 Task: Create a task 'Review Project' on November 30, 2023, that repeats every 3 weeks on Tuesday, until December 20, 2023.
Action: Mouse moved to (67, 110)
Screenshot: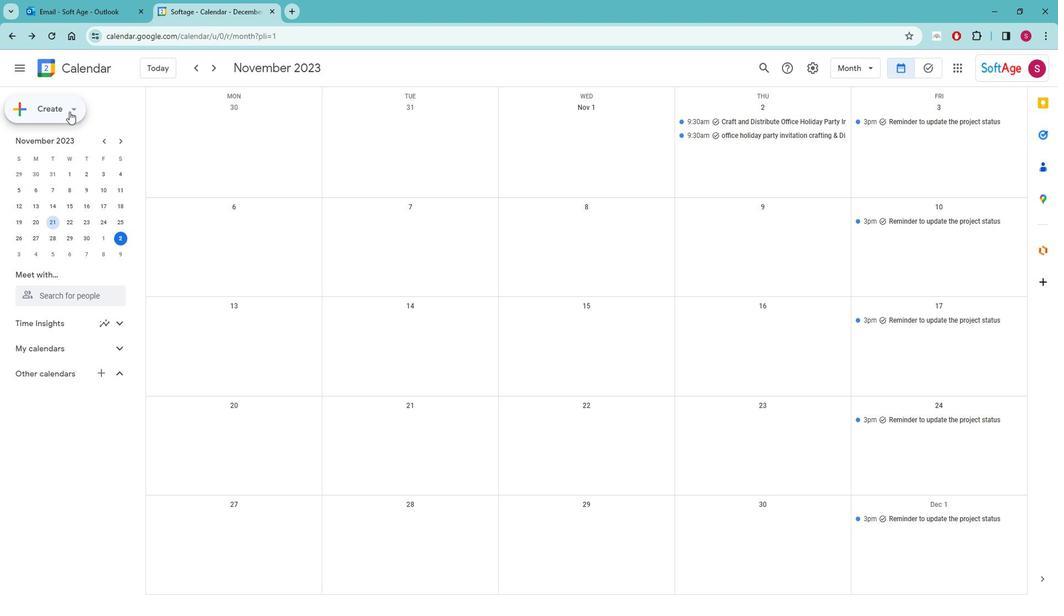 
Action: Mouse pressed left at (67, 110)
Screenshot: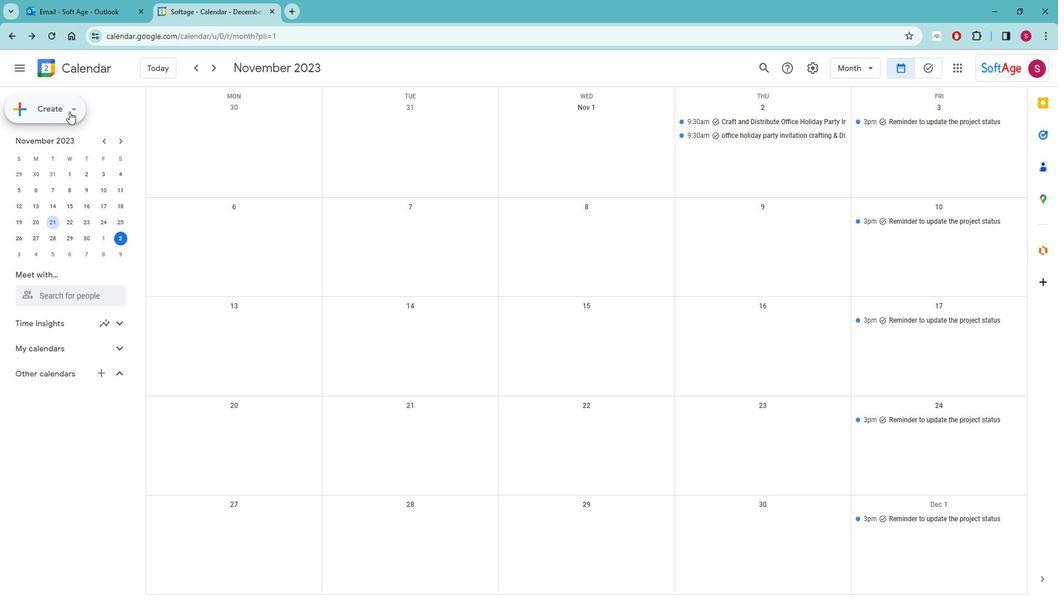 
Action: Mouse moved to (27, 212)
Screenshot: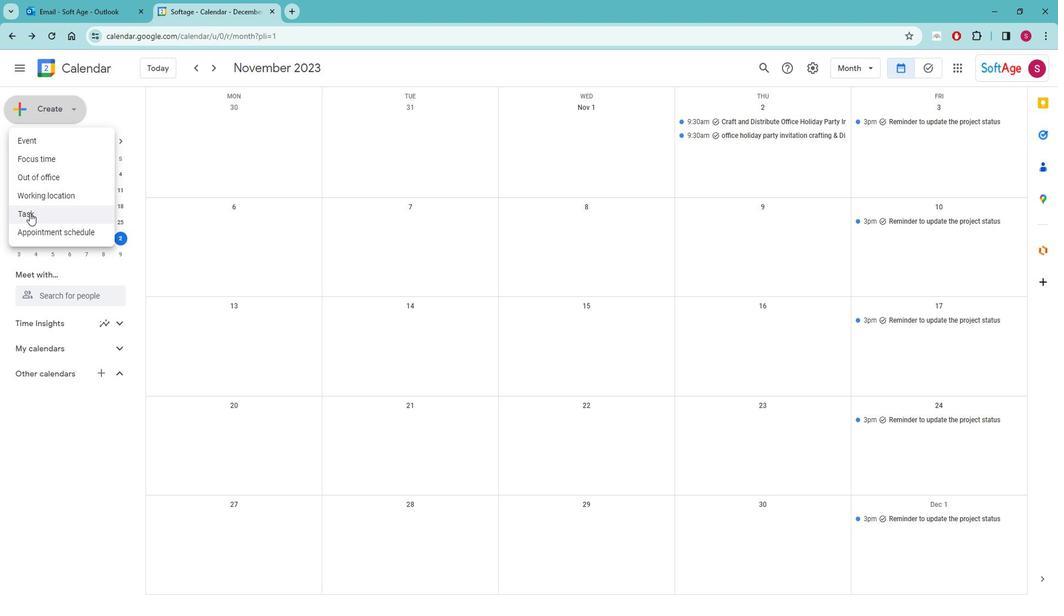
Action: Mouse pressed left at (27, 212)
Screenshot: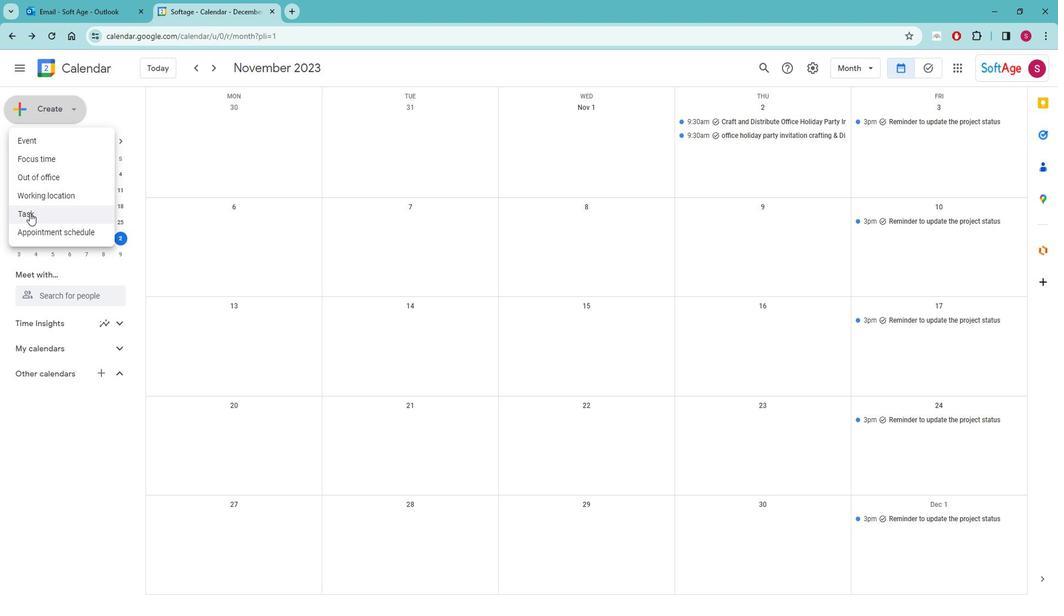 
Action: Mouse moved to (550, 243)
Screenshot: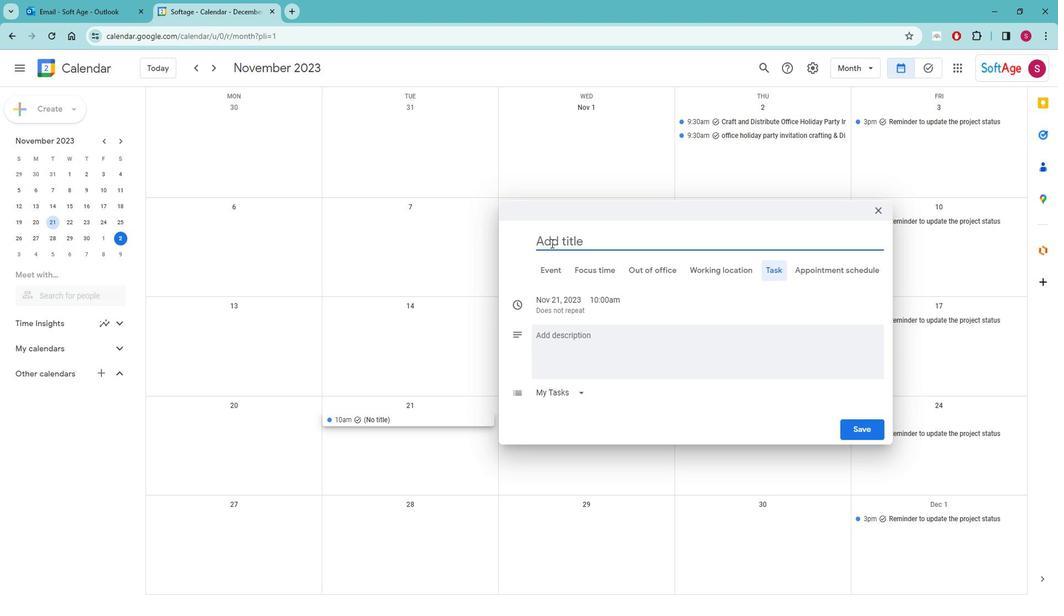 
Action: Mouse pressed left at (550, 243)
Screenshot: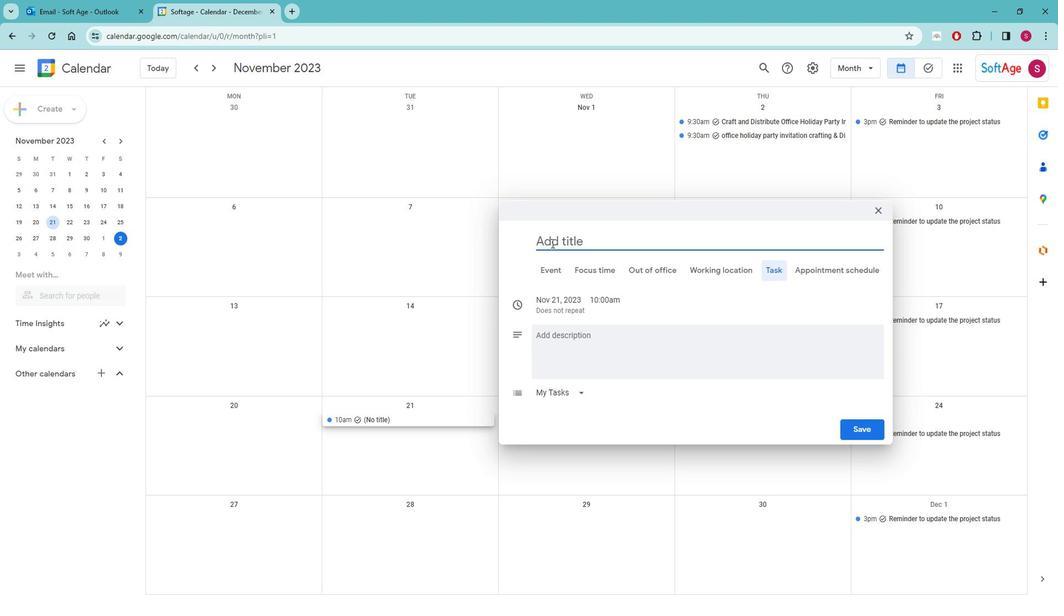 
Action: Key pressed <Key.shift><Key.shift><Key.shift><Key.shift><Key.shift><Key.shift><Key.shift><Key.shift>Review<Key.space><Key.shift>{<Key.backspace><Key.shift>Proview<Key.backspace><Key.backspace><Key.backspace><Key.backspace>ject
Screenshot: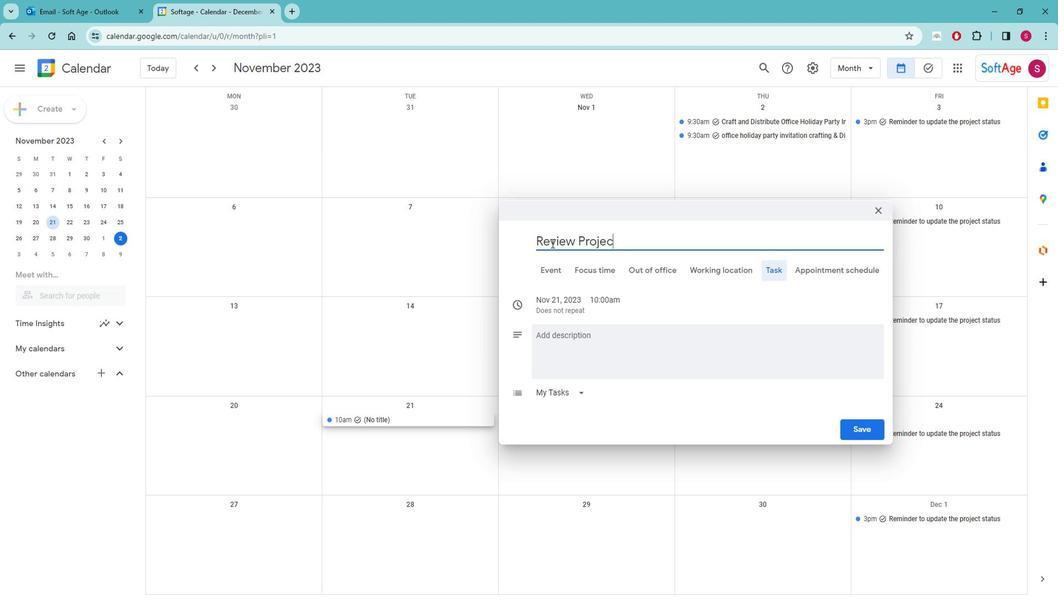 
Action: Mouse moved to (561, 299)
Screenshot: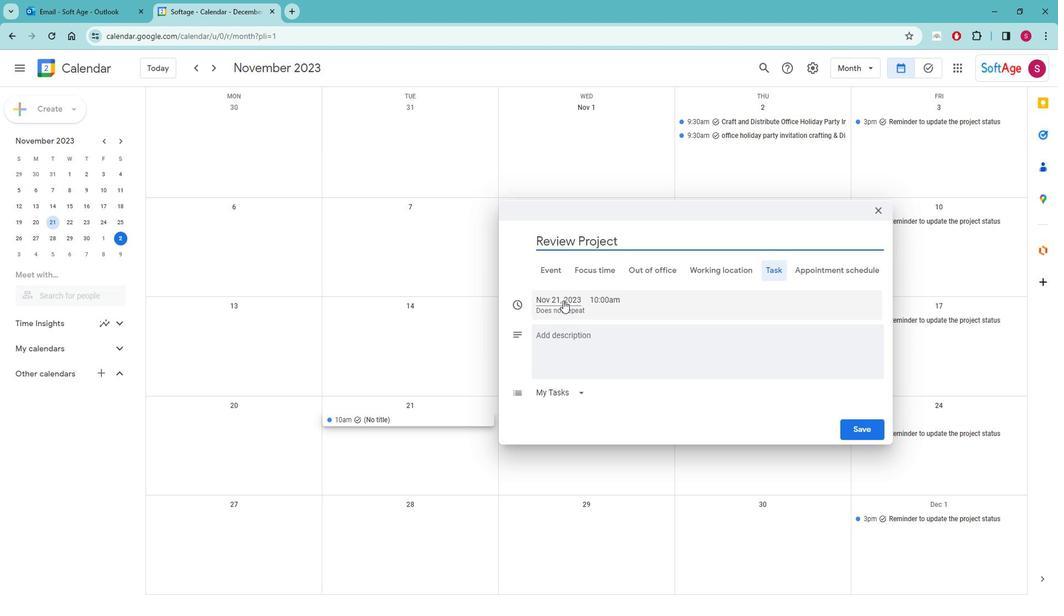 
Action: Mouse pressed left at (561, 299)
Screenshot: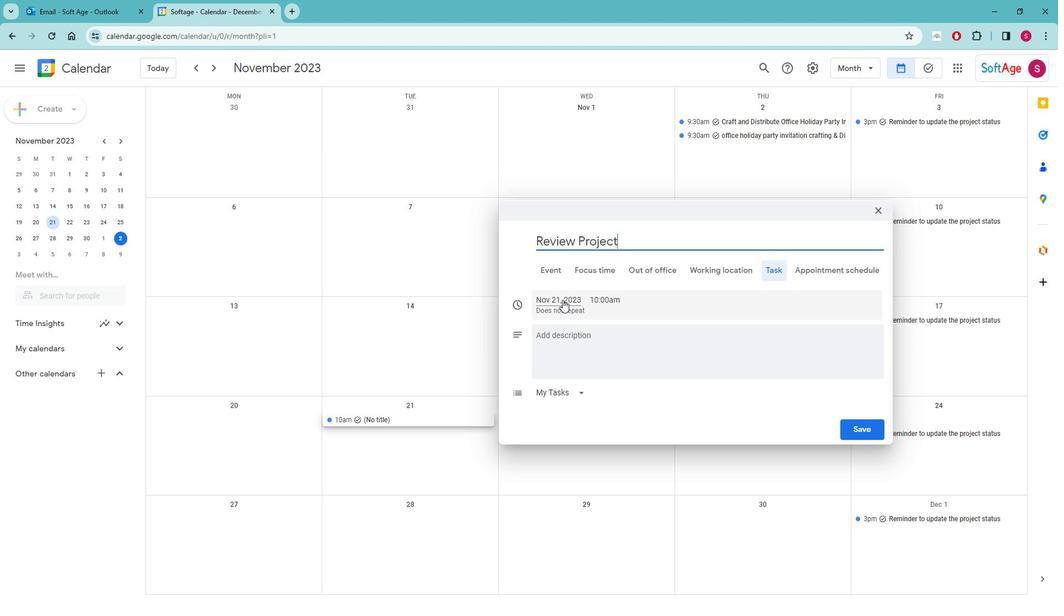 
Action: Mouse moved to (648, 409)
Screenshot: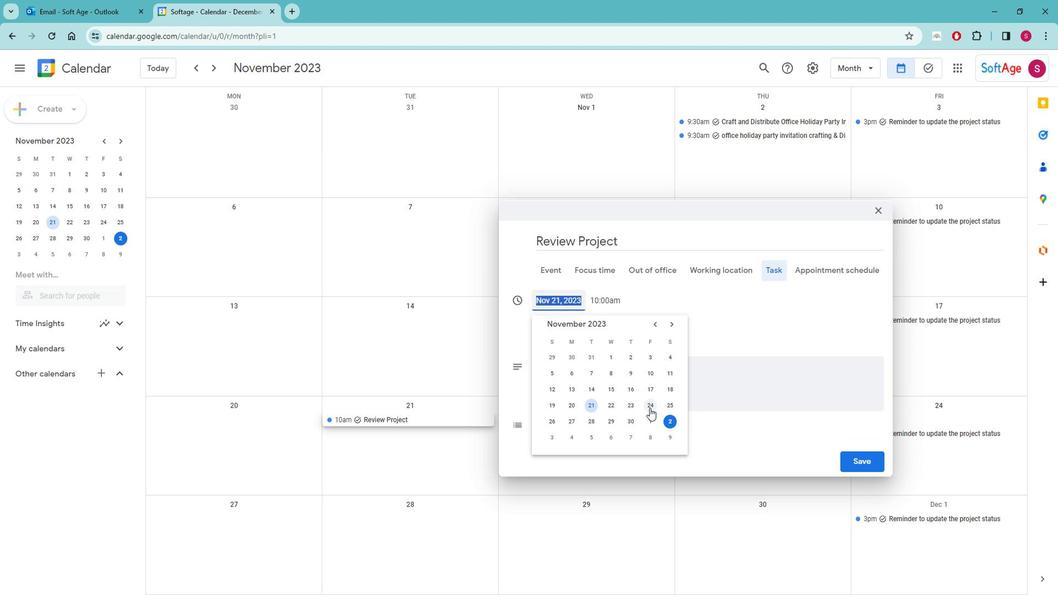 
Action: Mouse pressed left at (648, 409)
Screenshot: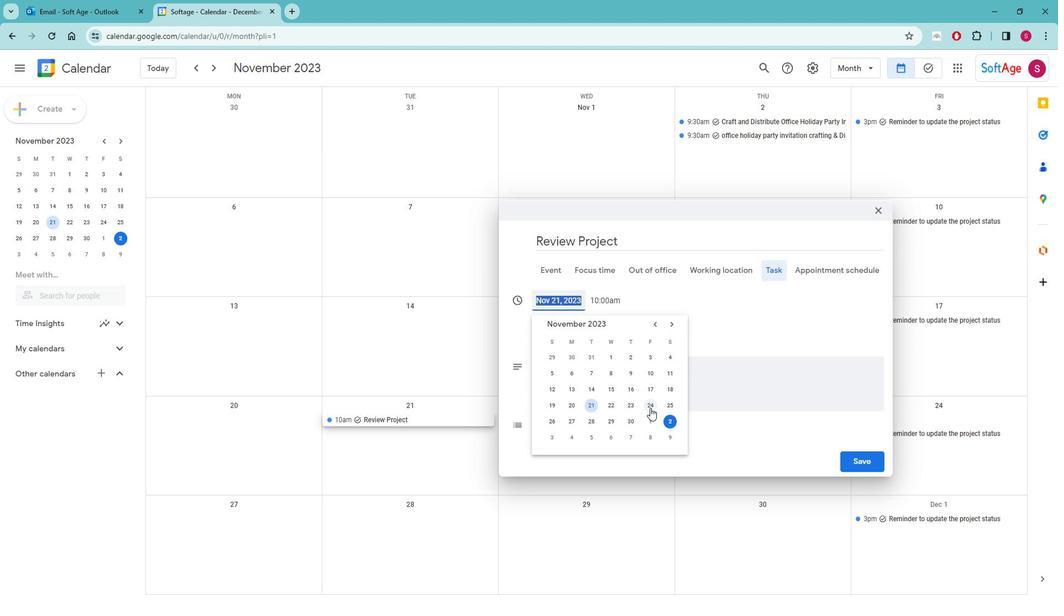 
Action: Mouse moved to (518, 304)
Screenshot: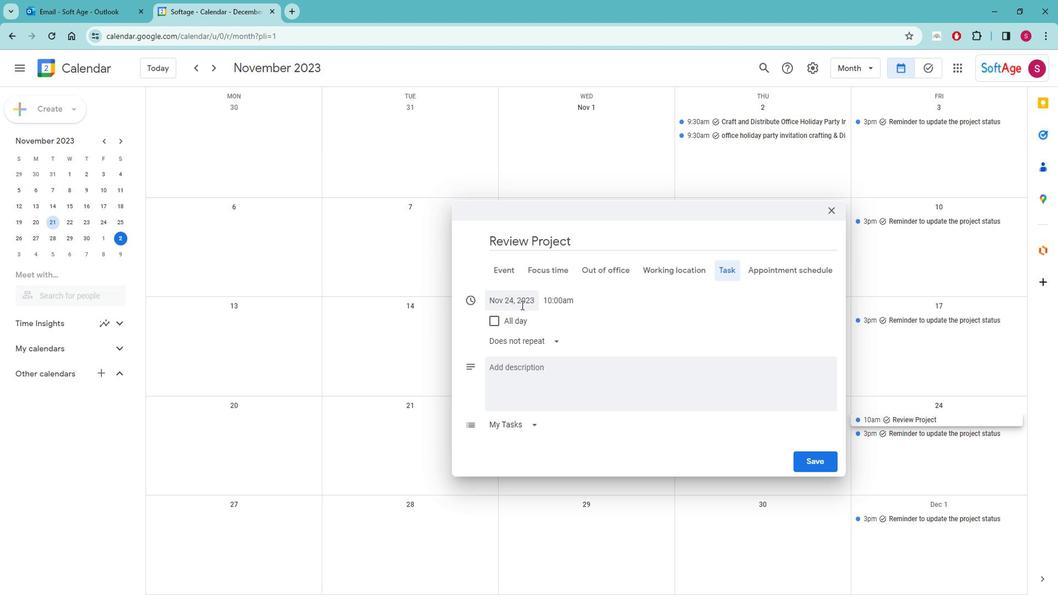 
Action: Mouse pressed left at (518, 304)
Screenshot: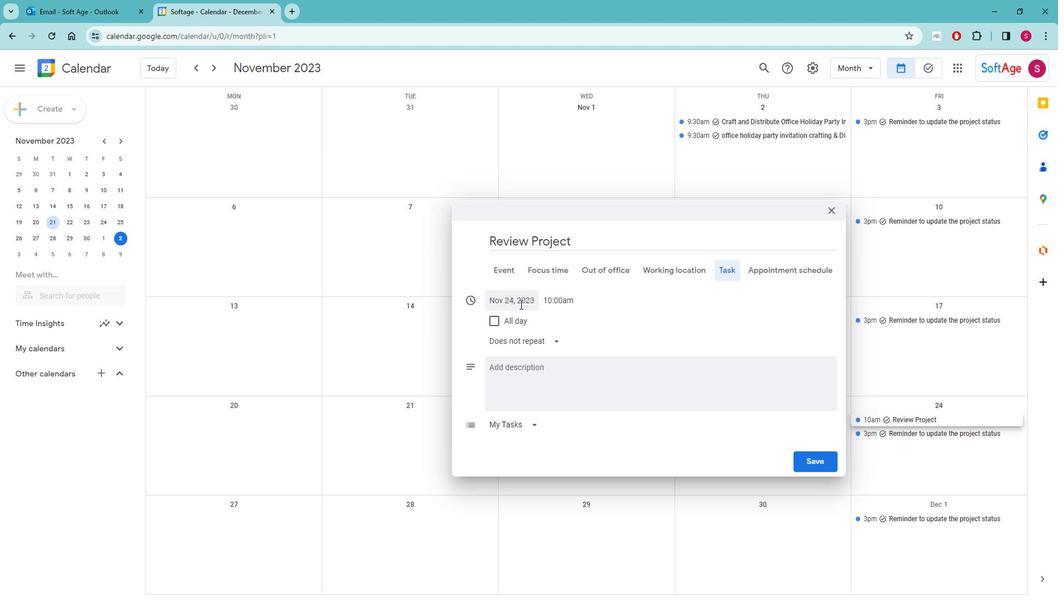 
Action: Mouse moved to (582, 420)
Screenshot: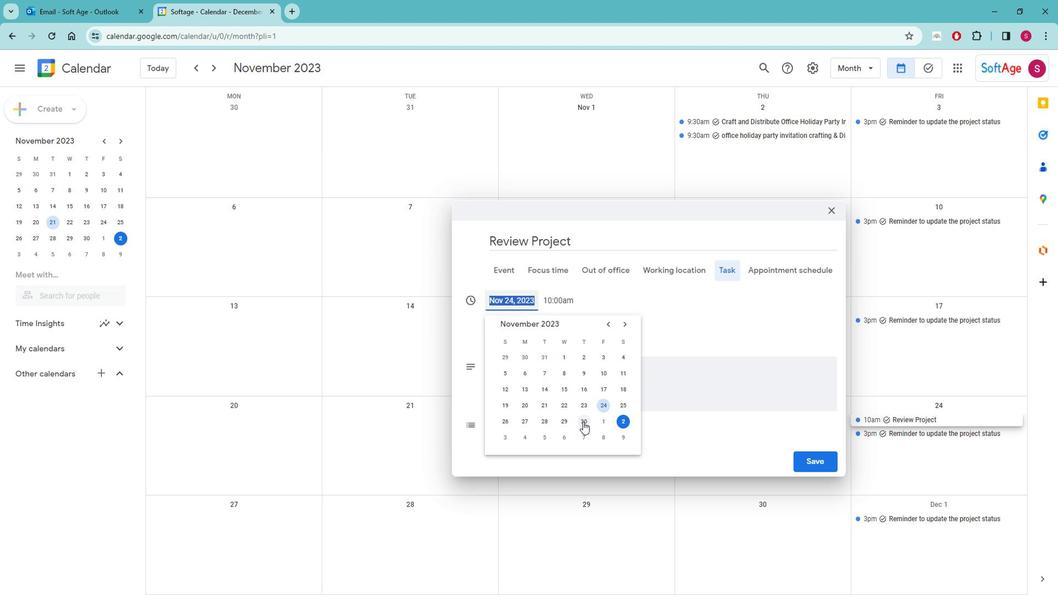 
Action: Mouse pressed left at (582, 420)
Screenshot: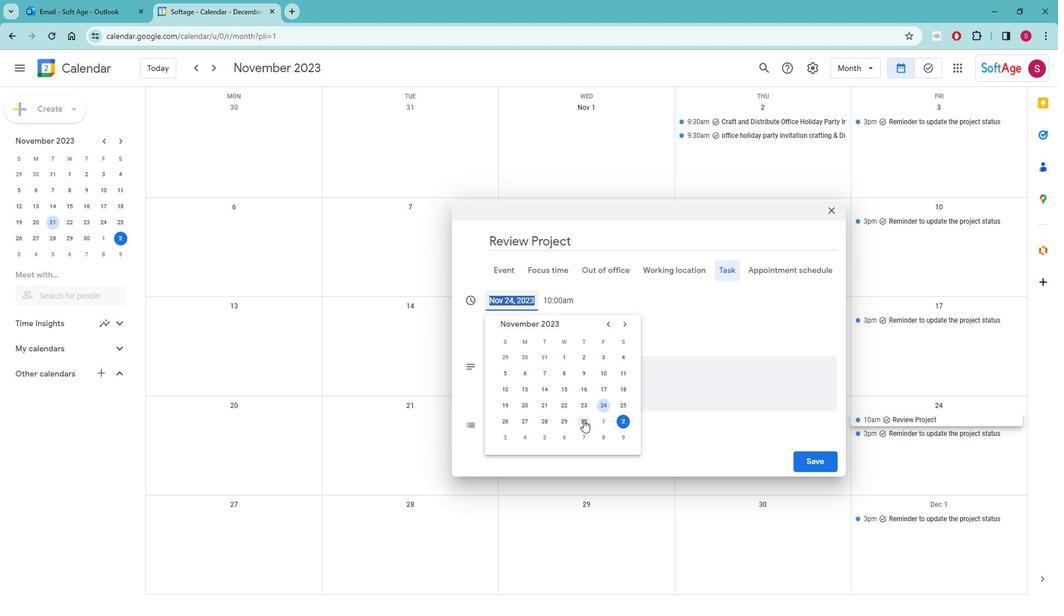 
Action: Mouse moved to (326, 406)
Screenshot: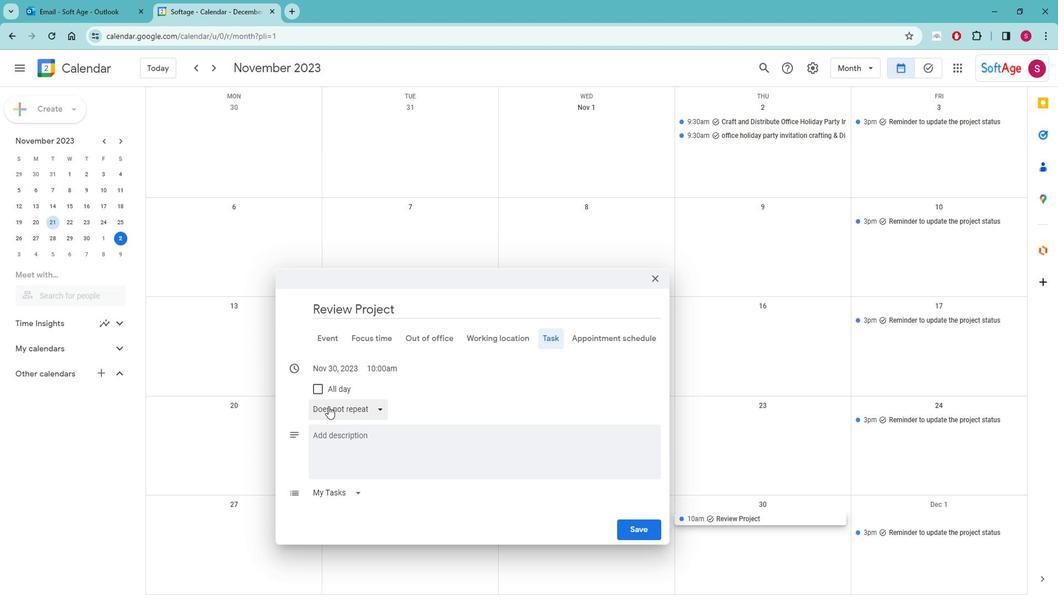 
Action: Mouse pressed left at (326, 406)
Screenshot: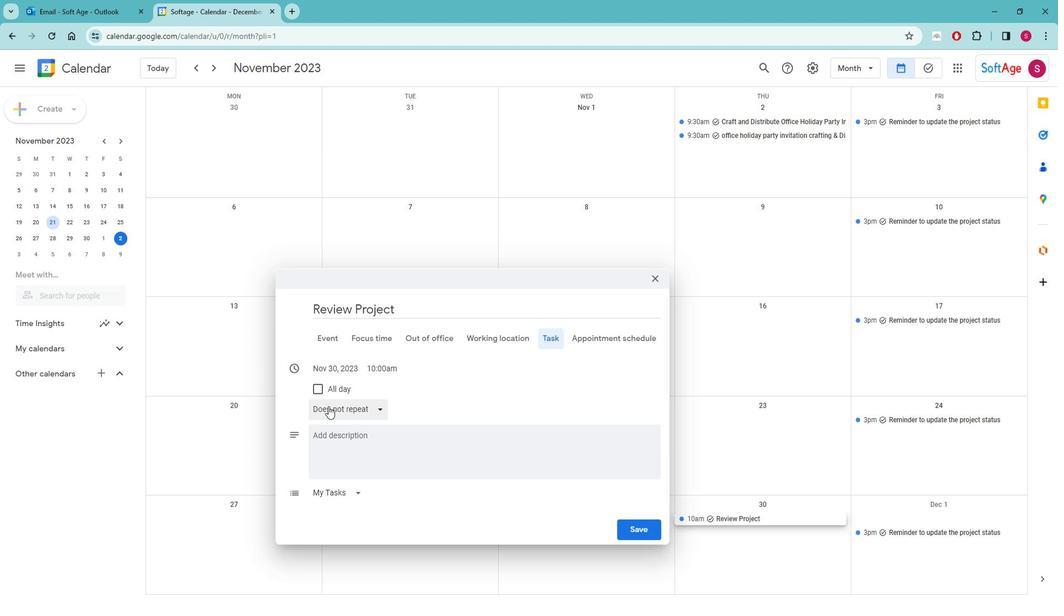
Action: Mouse moved to (342, 548)
Screenshot: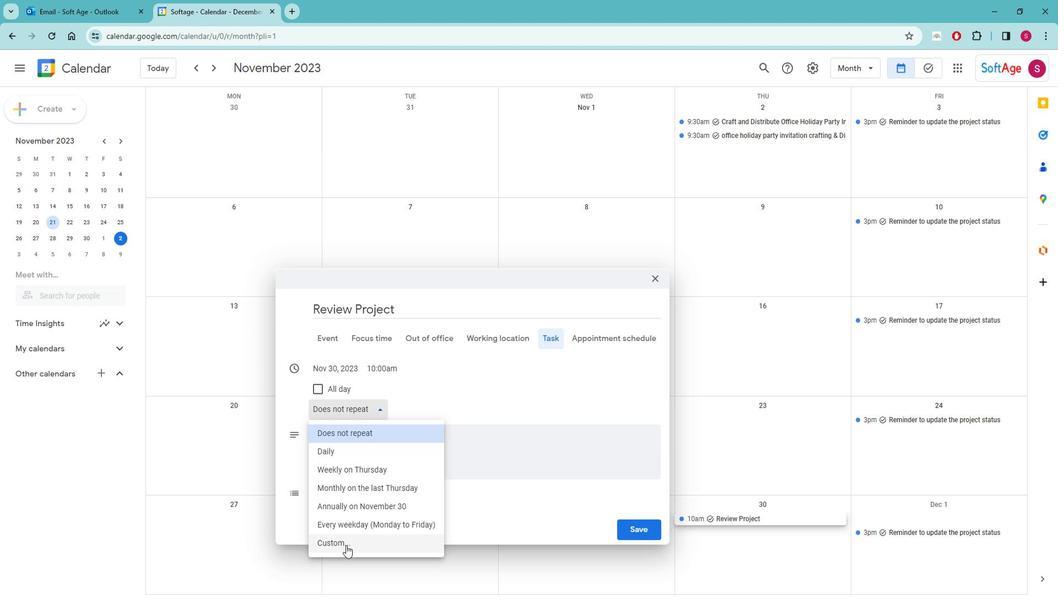 
Action: Mouse pressed left at (342, 548)
Screenshot: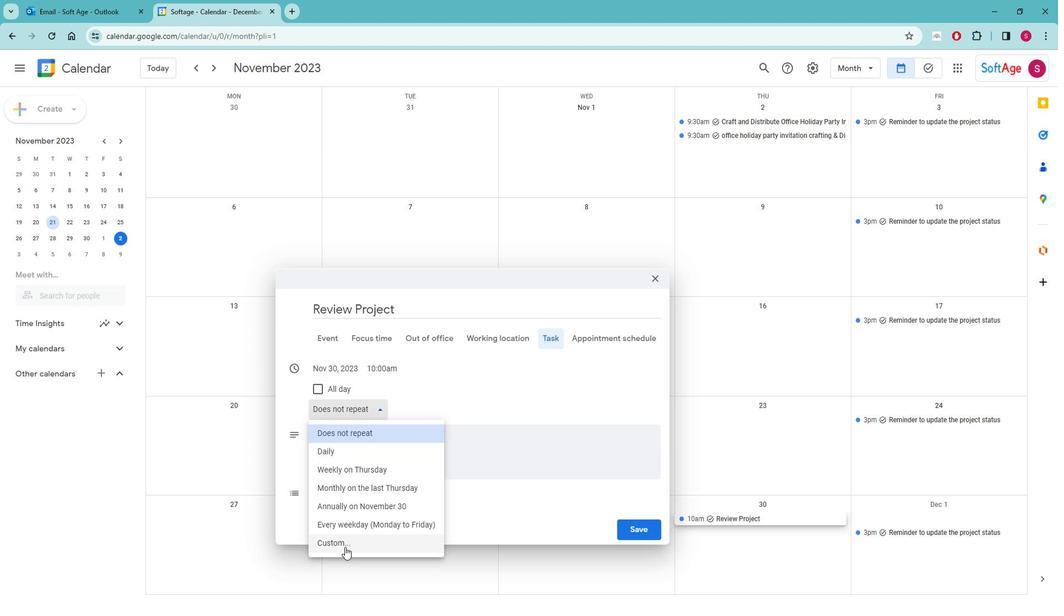 
Action: Mouse moved to (503, 253)
Screenshot: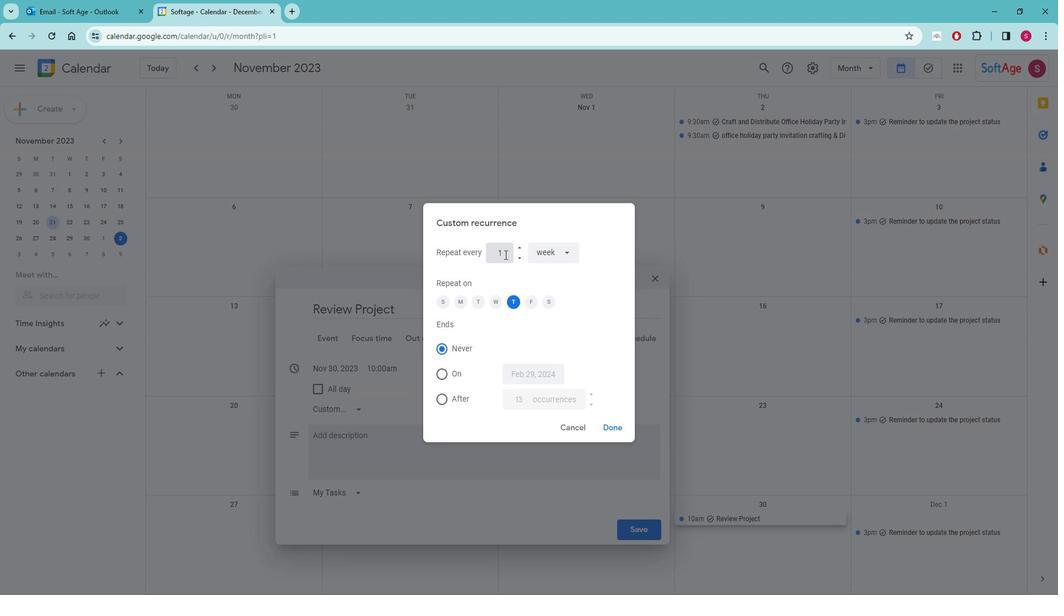 
Action: Mouse pressed left at (503, 253)
Screenshot: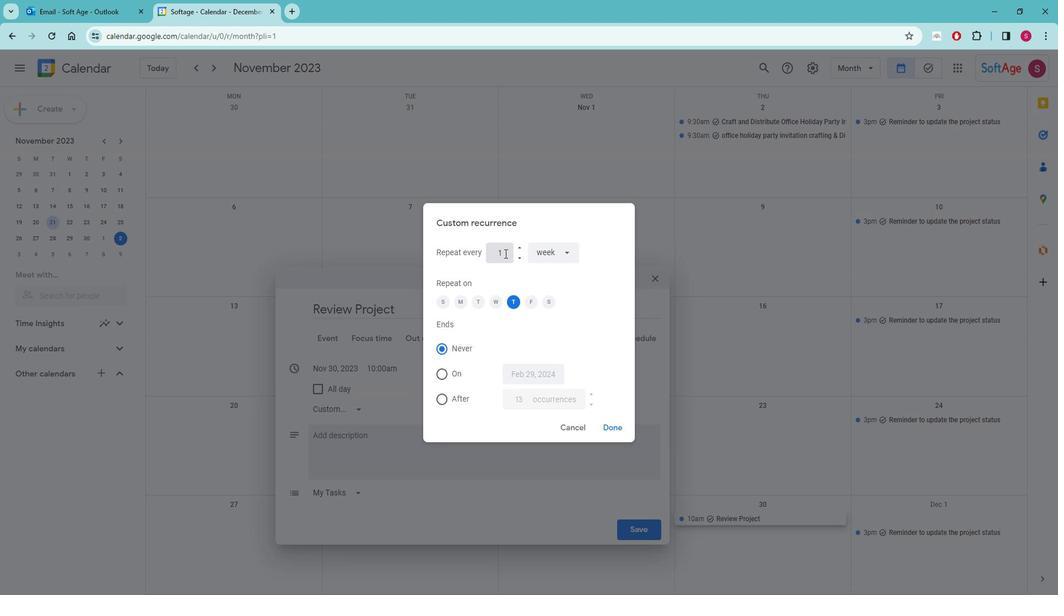 
Action: Key pressed <Key.backspace>3
Screenshot: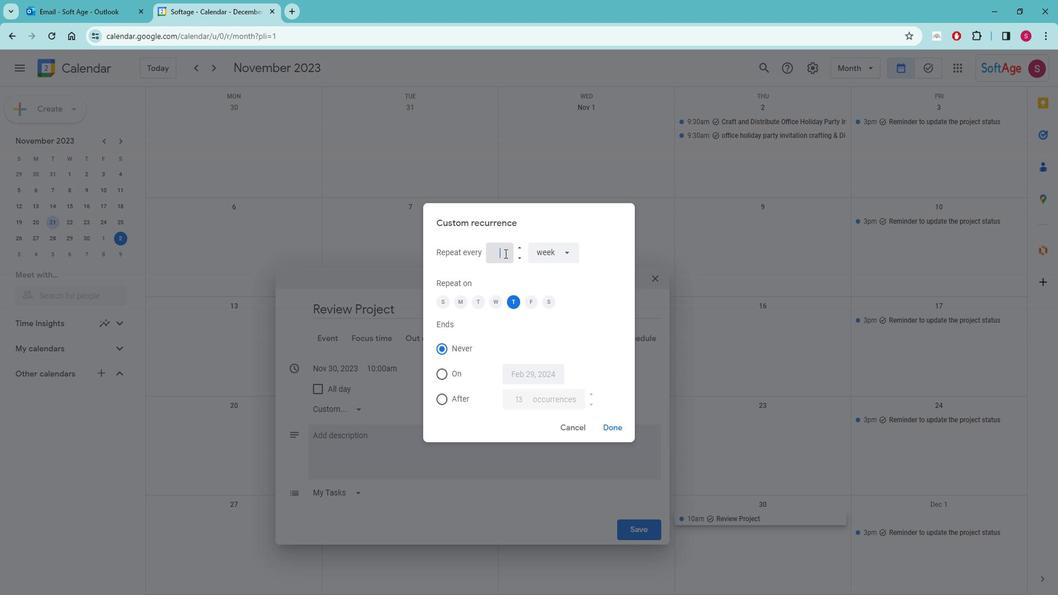 
Action: Mouse moved to (552, 256)
Screenshot: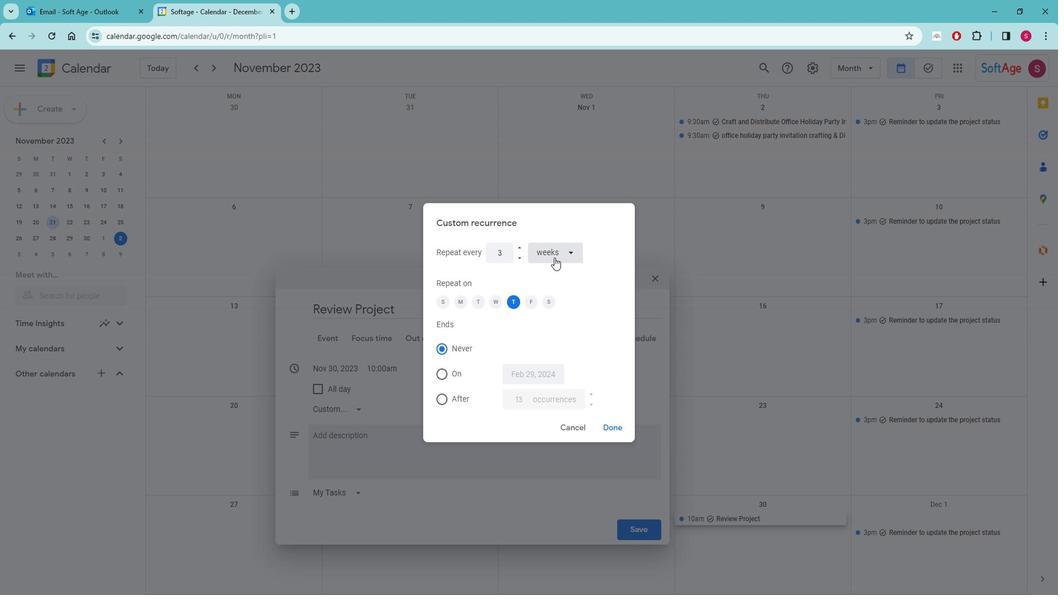 
Action: Mouse pressed left at (552, 256)
Screenshot: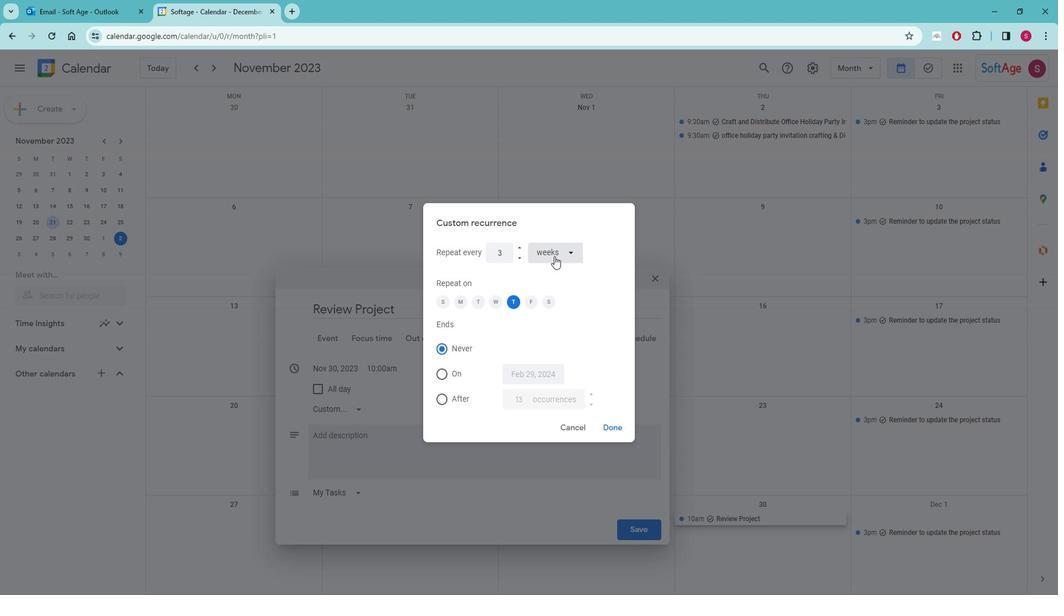 
Action: Mouse moved to (553, 295)
Screenshot: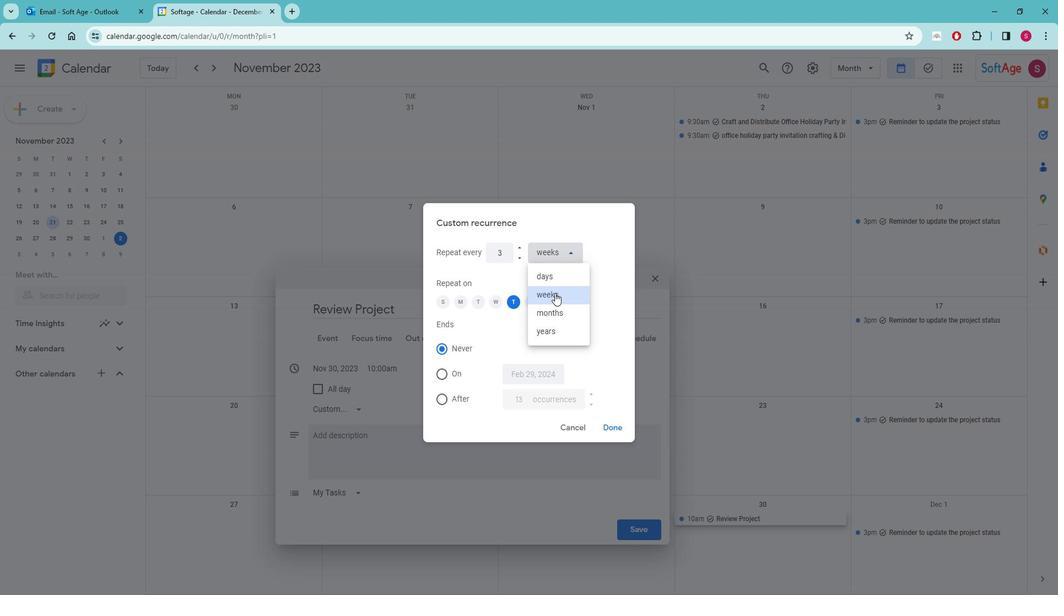
Action: Mouse pressed left at (553, 295)
Screenshot: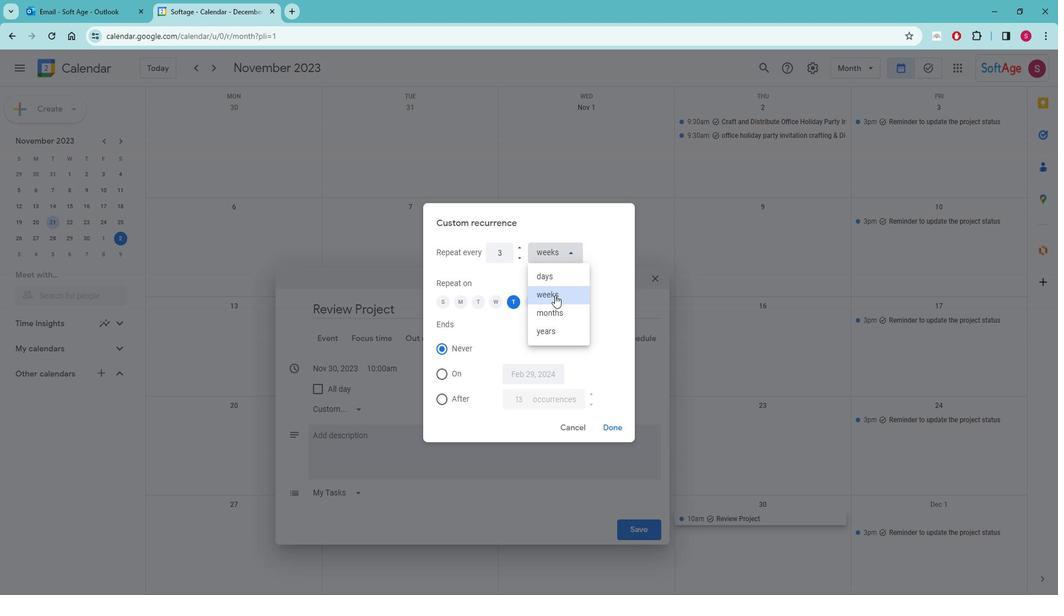 
Action: Mouse moved to (474, 303)
Screenshot: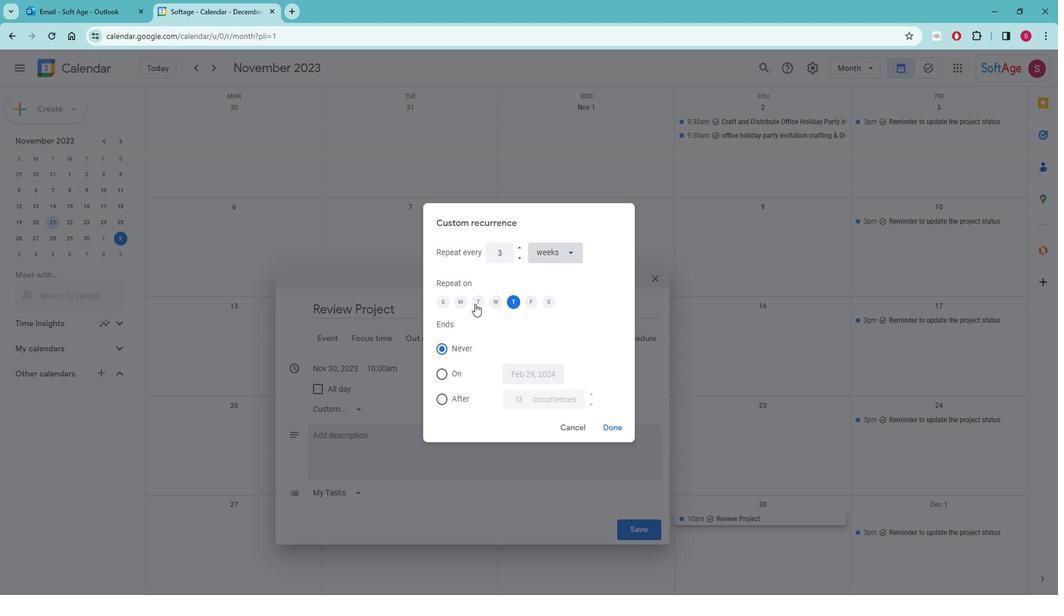 
Action: Mouse pressed left at (474, 303)
Screenshot: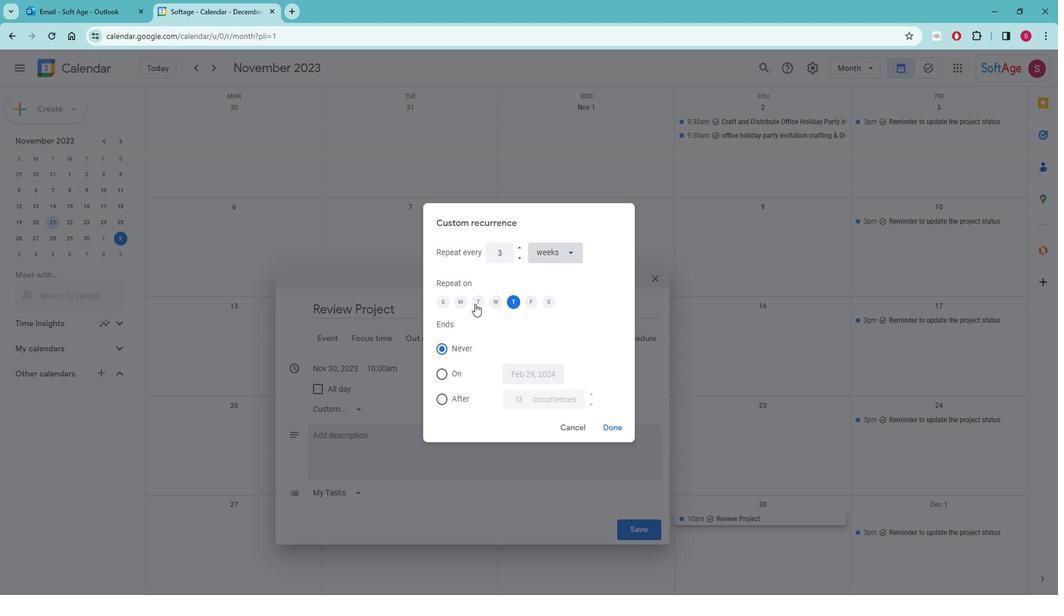 
Action: Mouse moved to (508, 303)
Screenshot: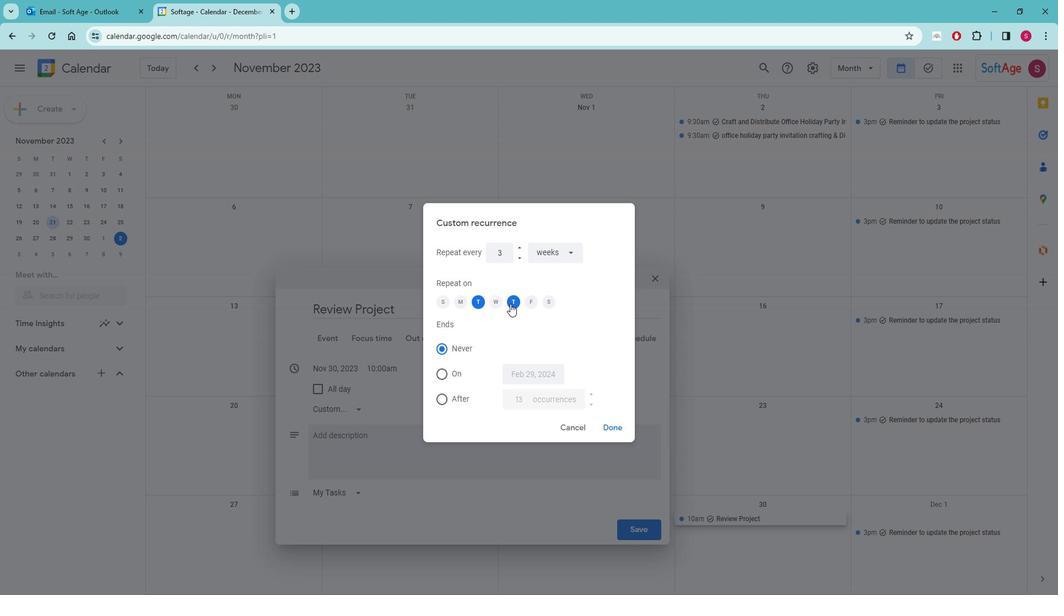 
Action: Mouse pressed left at (508, 303)
Screenshot: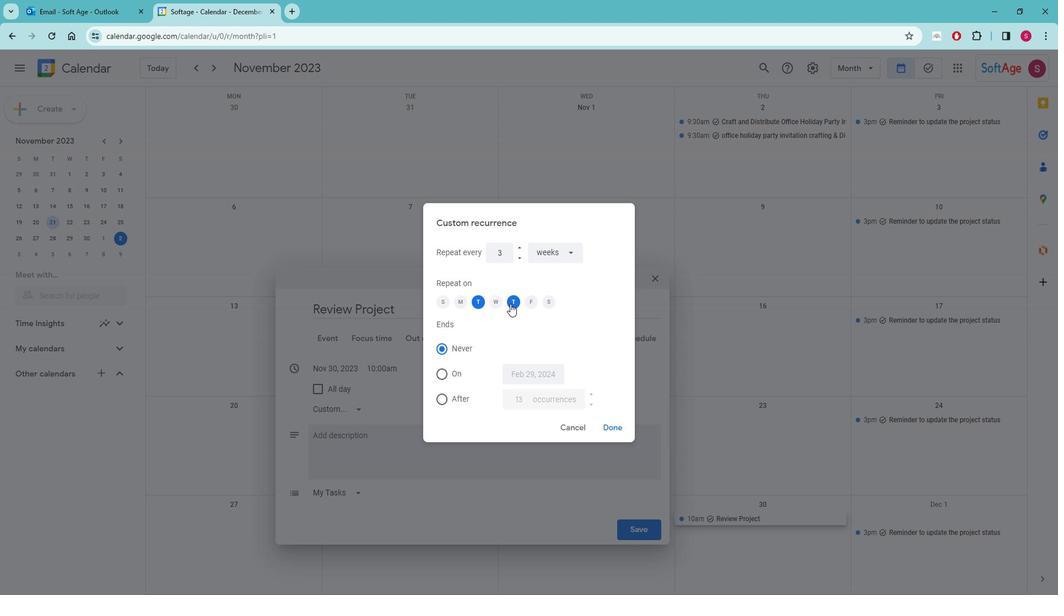 
Action: Mouse moved to (438, 377)
Screenshot: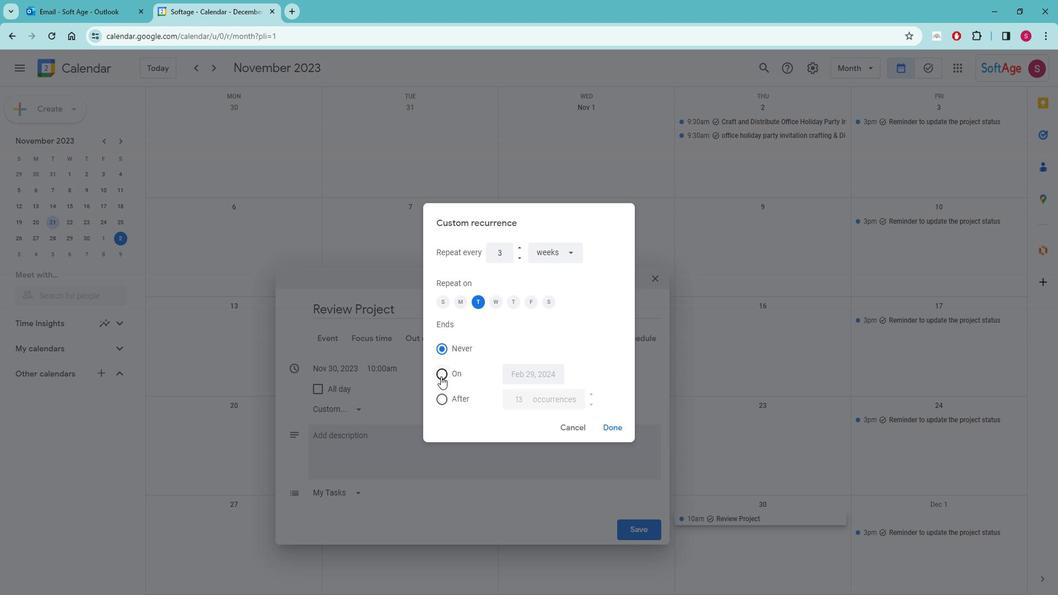
Action: Mouse pressed left at (438, 377)
Screenshot: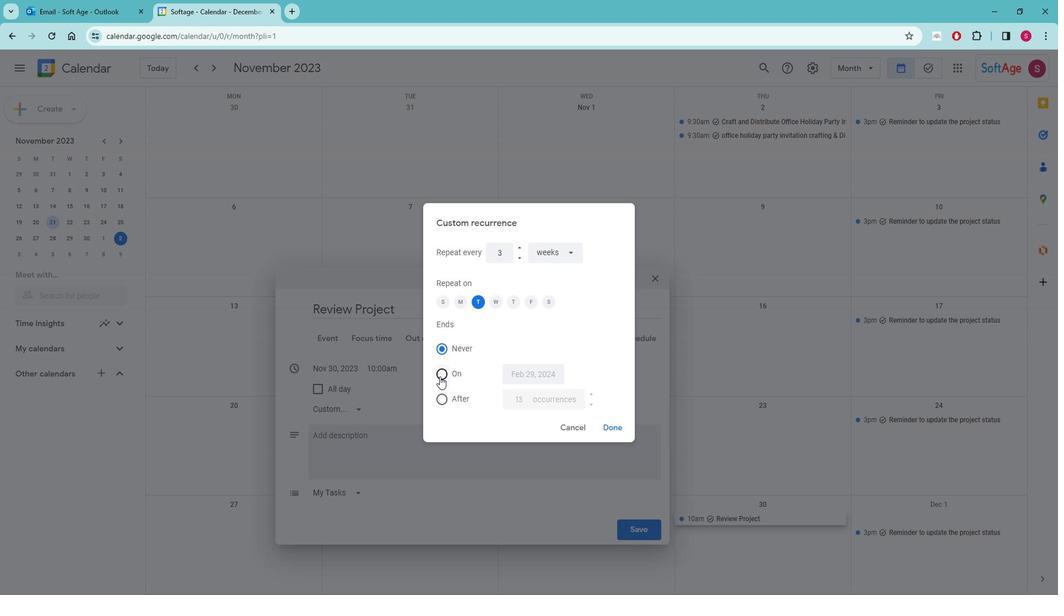 
Action: Mouse moved to (521, 378)
Screenshot: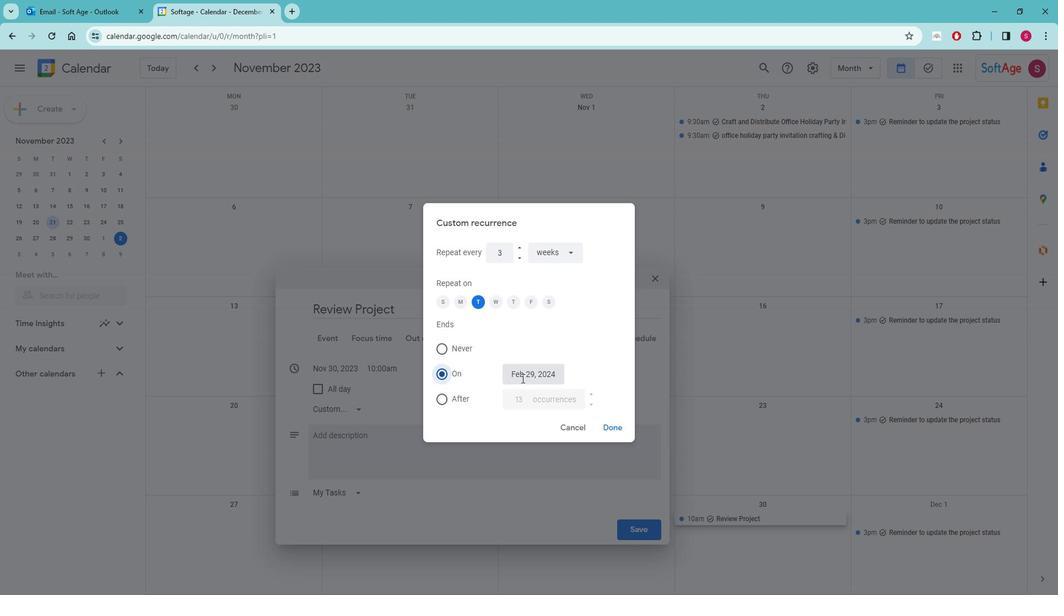 
Action: Mouse pressed left at (521, 378)
Screenshot: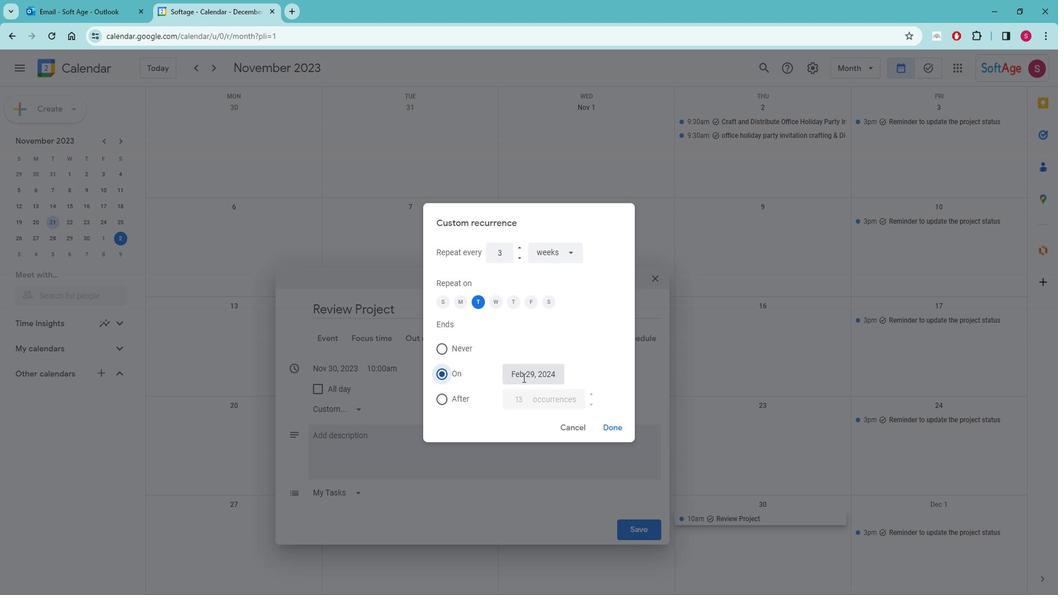 
Action: Mouse moved to (625, 401)
Screenshot: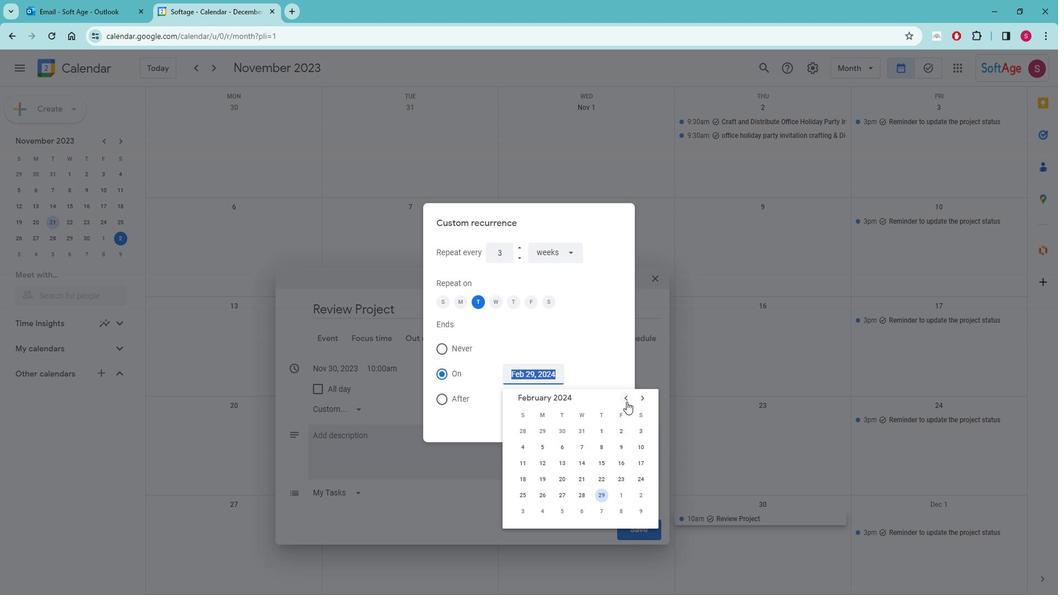 
Action: Mouse pressed left at (625, 401)
Screenshot: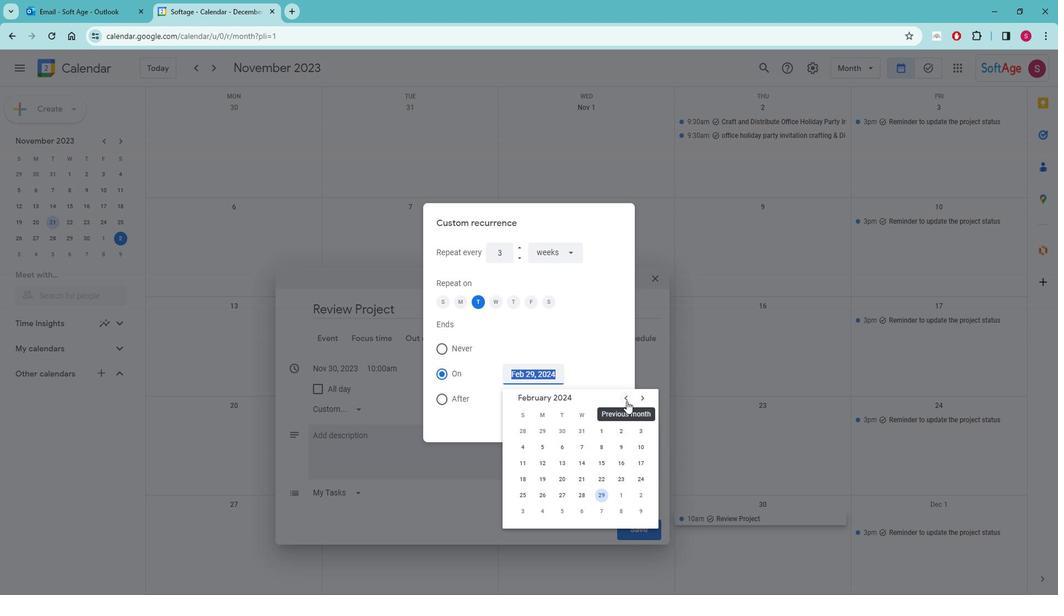 
Action: Mouse pressed left at (625, 401)
Screenshot: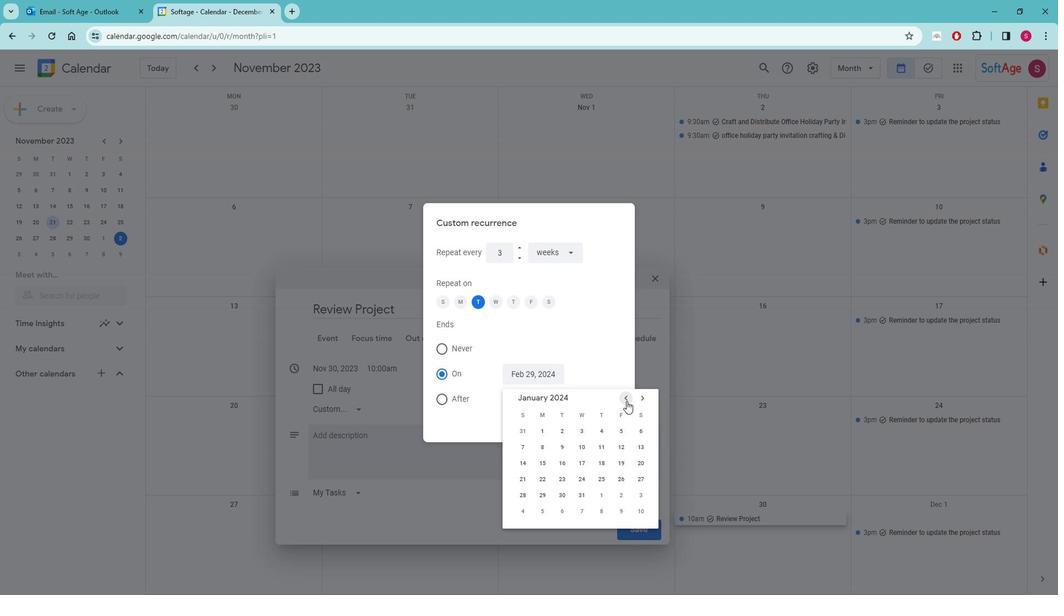 
Action: Mouse moved to (581, 481)
Screenshot: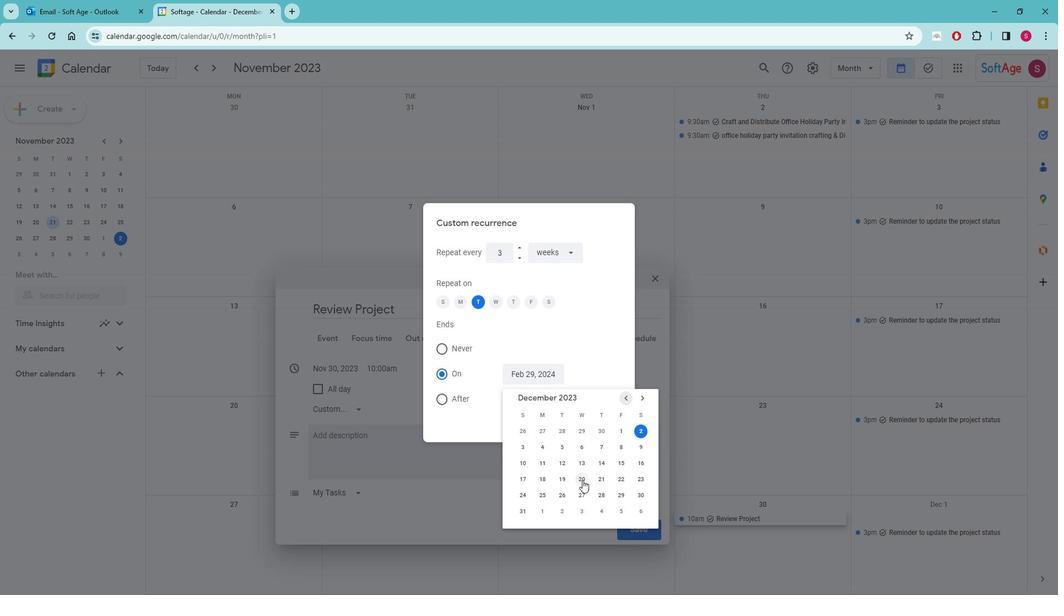 
Action: Mouse pressed left at (581, 481)
Screenshot: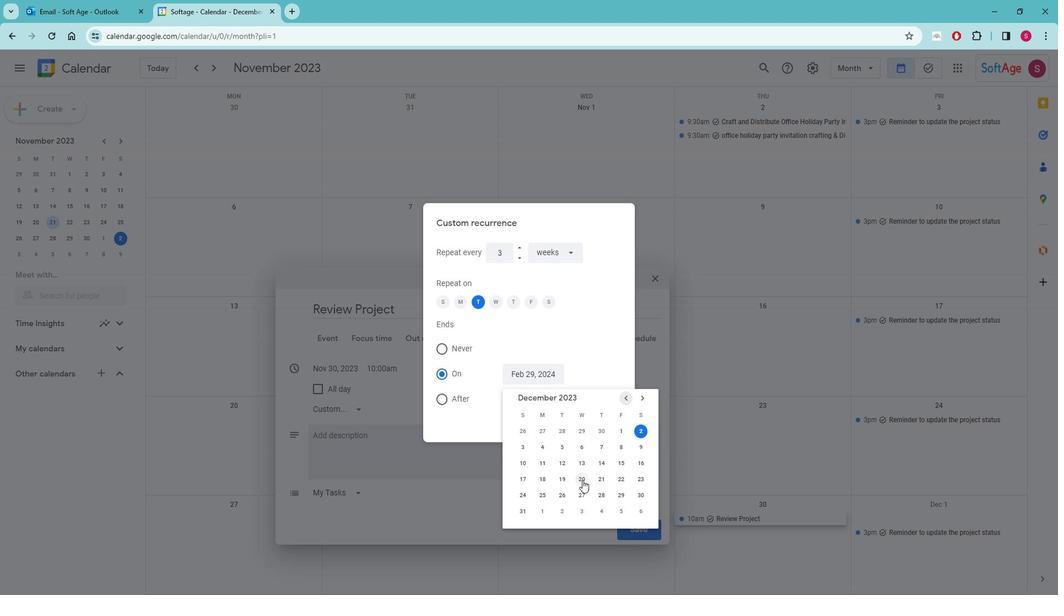 
Action: Mouse moved to (607, 427)
Screenshot: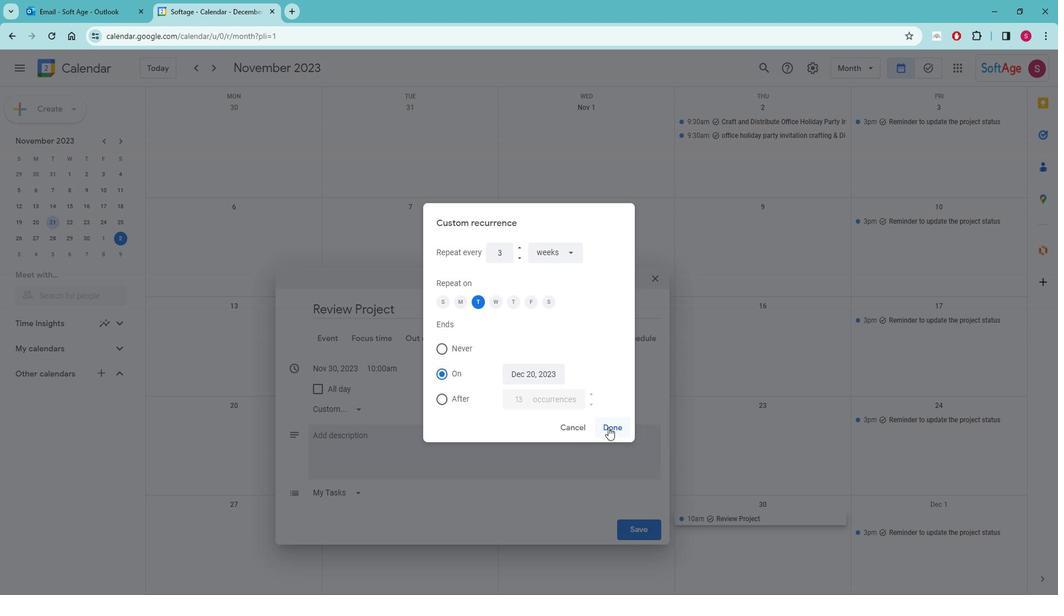 
Action: Mouse pressed left at (607, 427)
Screenshot: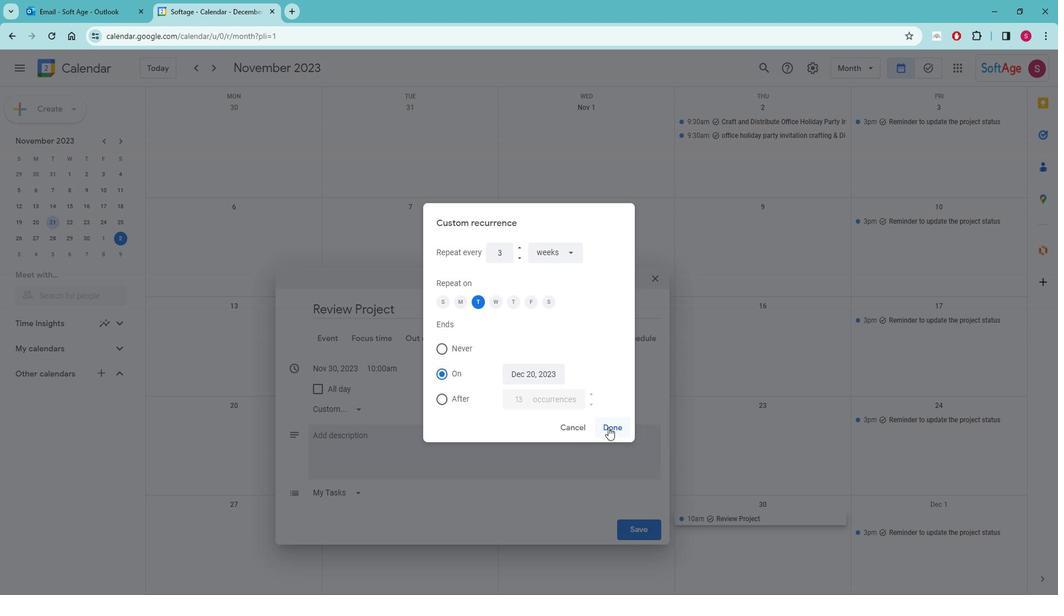 
Action: Mouse moved to (637, 527)
Screenshot: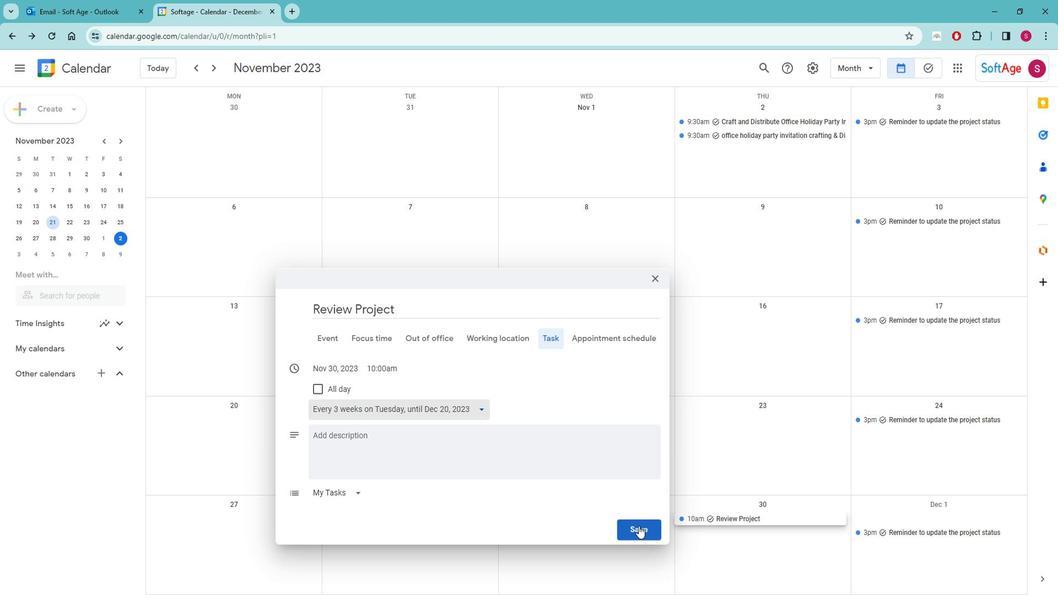 
Action: Mouse pressed left at (637, 527)
Screenshot: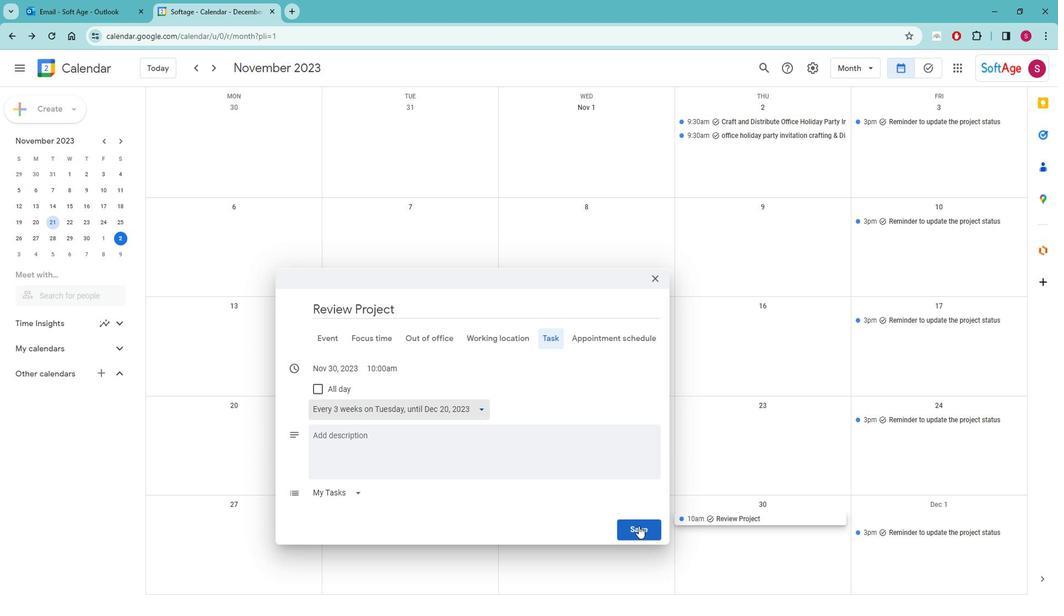 
Action: Mouse moved to (637, 528)
Screenshot: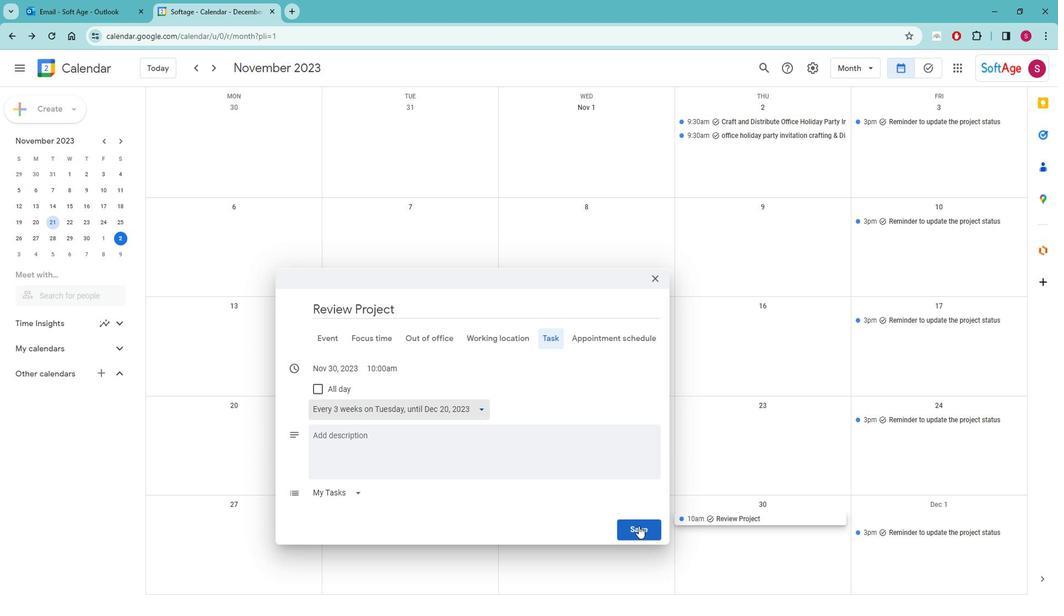 
